 Task: Use the formula "PERCENTIF" in spreadsheet "Project protfolio".
Action: Key pressed '='
Screenshot: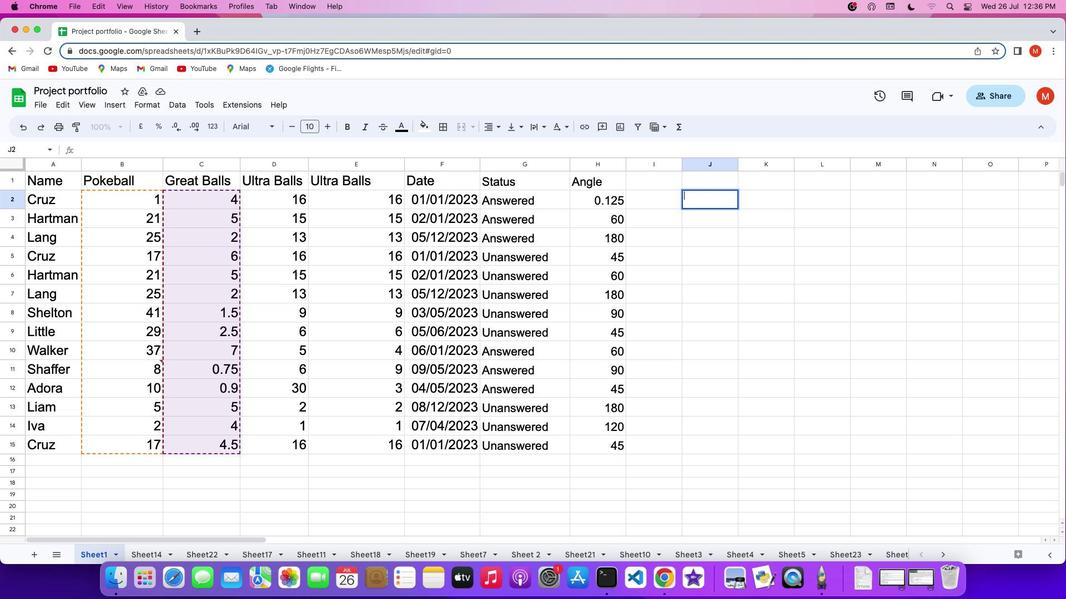 
Action: Mouse moved to (683, 136)
Screenshot: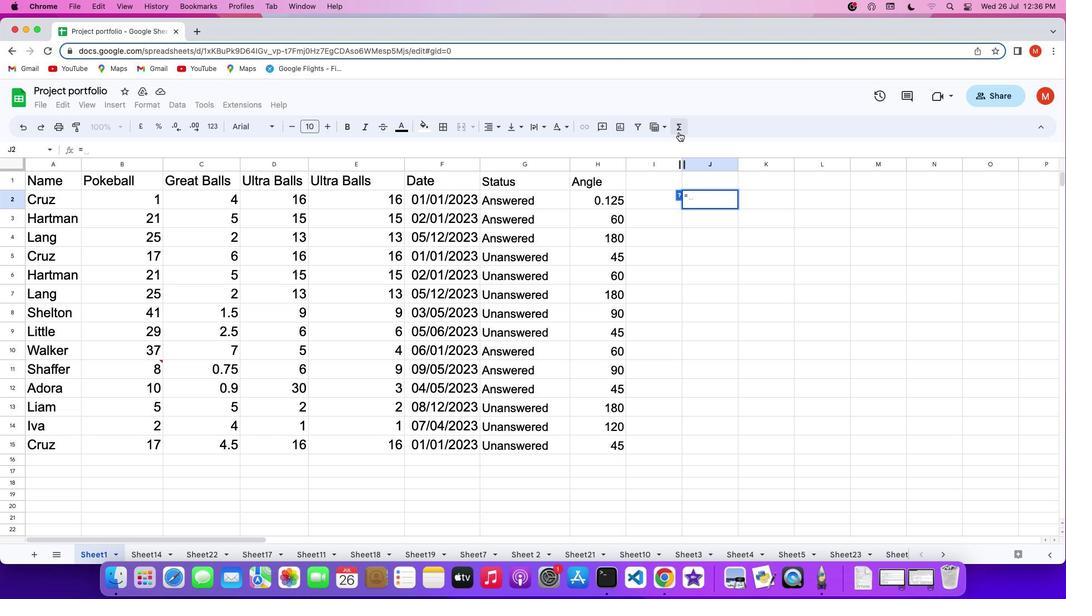 
Action: Mouse pressed left at (683, 136)
Screenshot: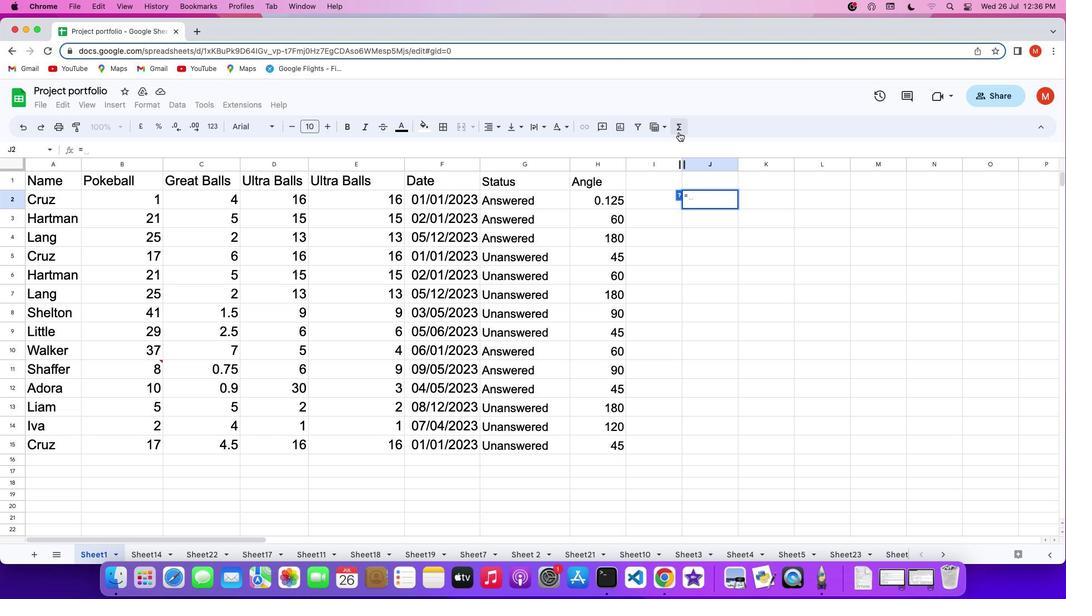 
Action: Mouse moved to (828, 469)
Screenshot: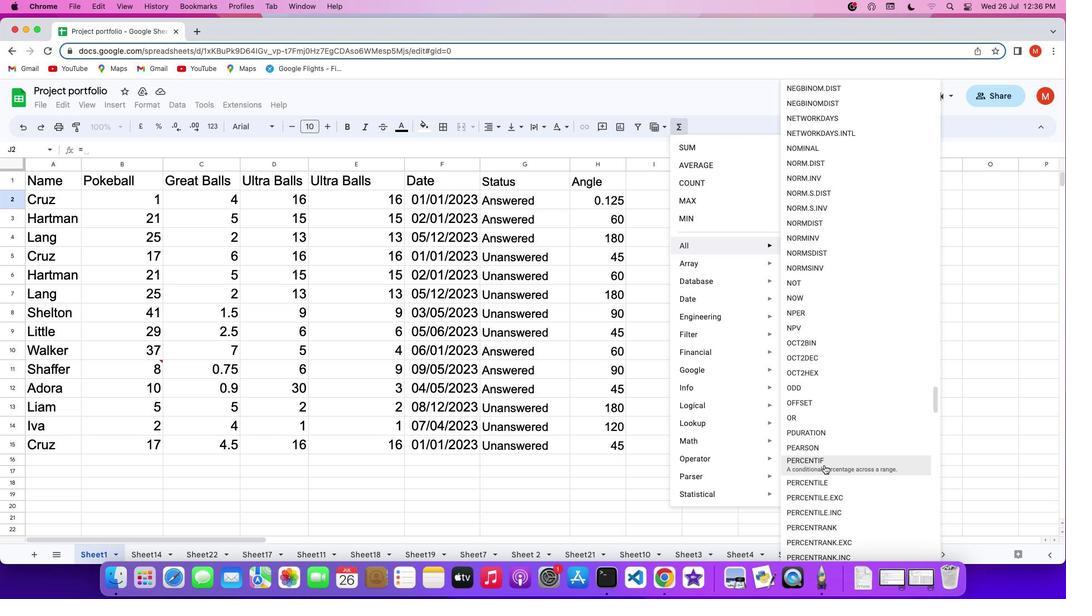 
Action: Mouse pressed left at (828, 469)
Screenshot: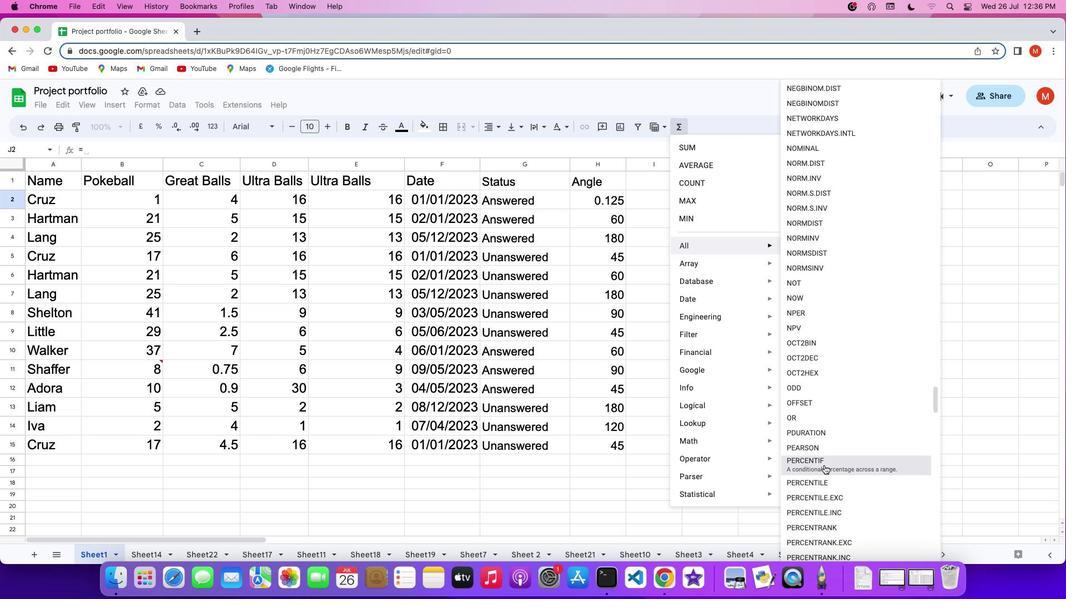 
Action: Mouse moved to (143, 207)
Screenshot: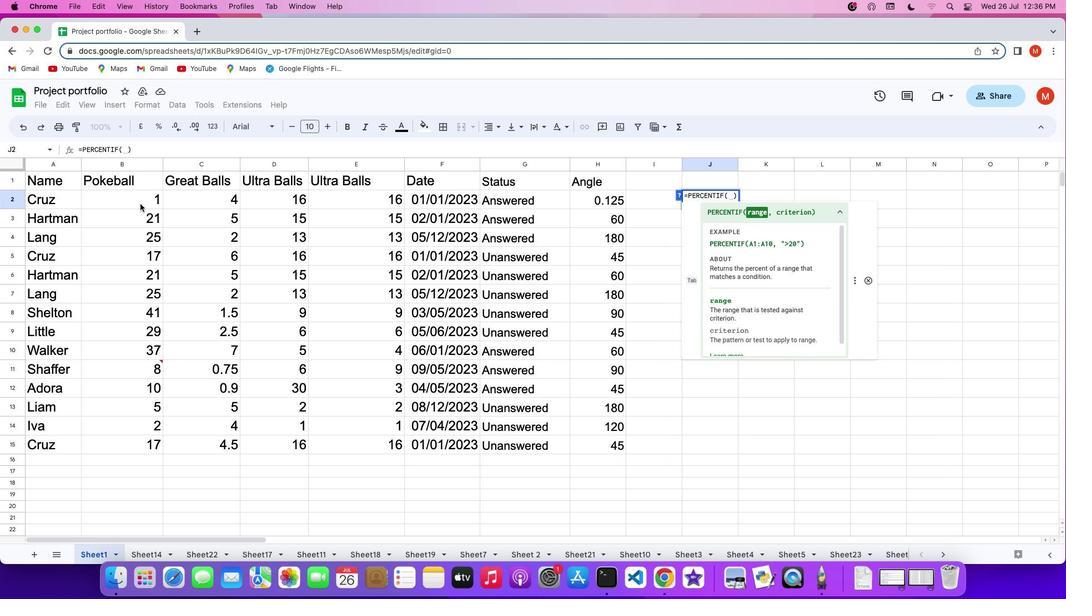 
Action: Mouse pressed left at (143, 207)
Screenshot: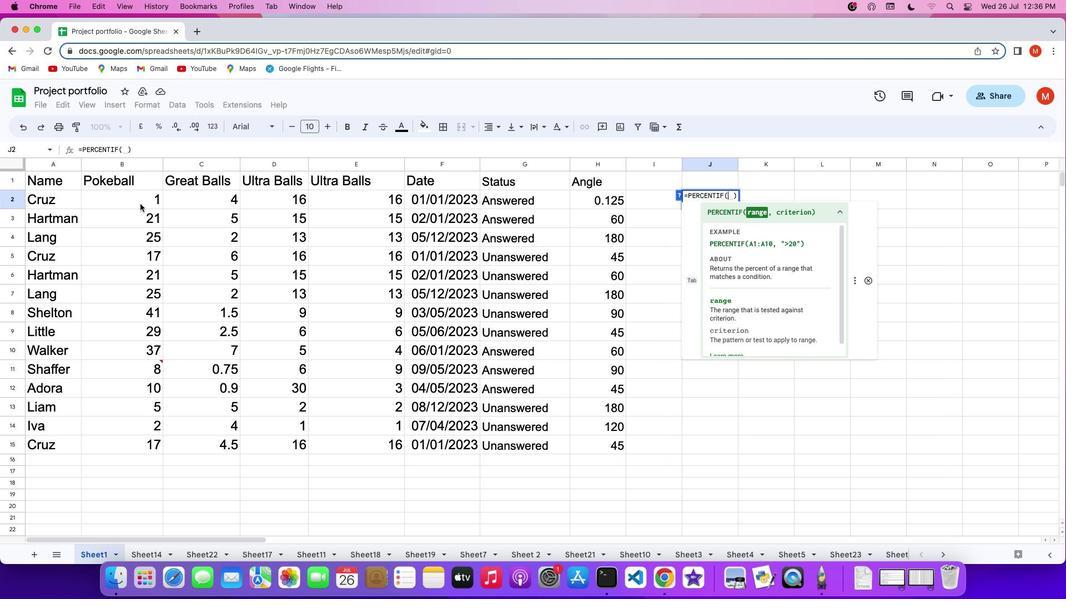 
Action: Mouse moved to (133, 449)
Screenshot: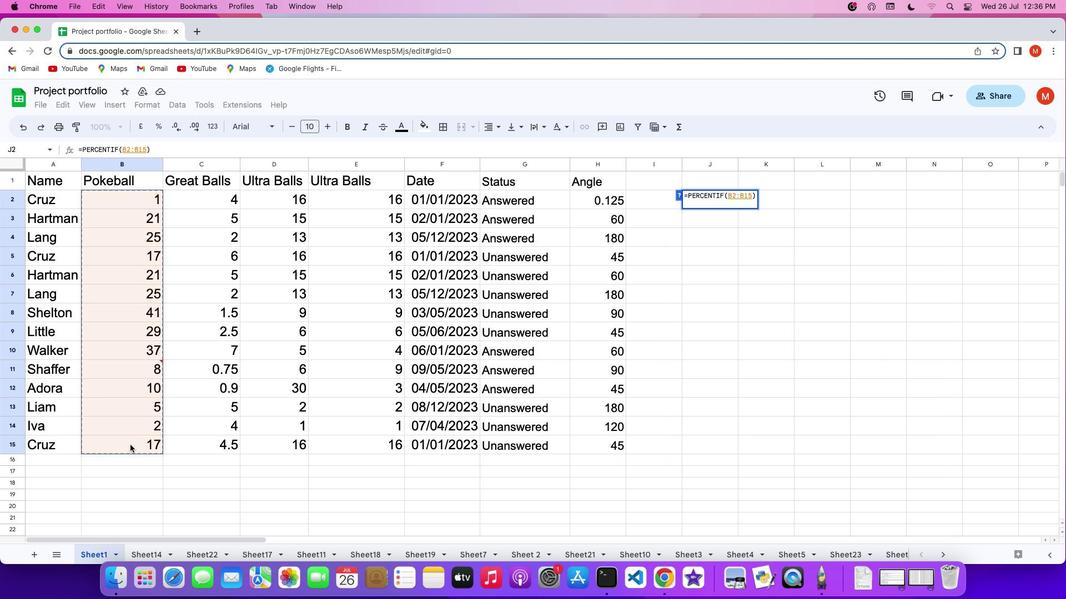 
Action: Key pressed ','
Screenshot: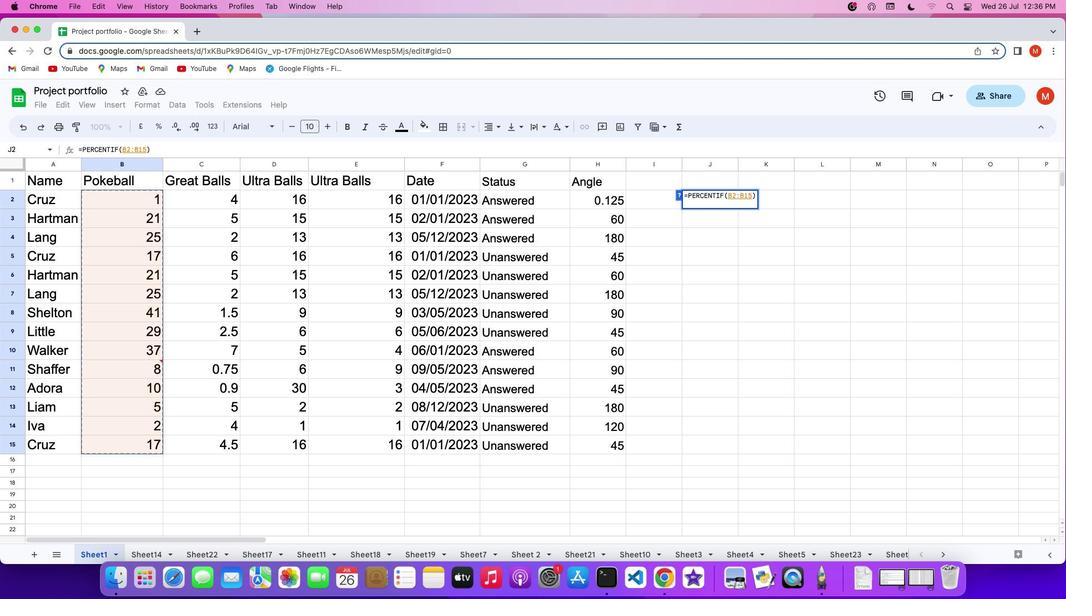 
Action: Mouse moved to (254, 368)
Screenshot: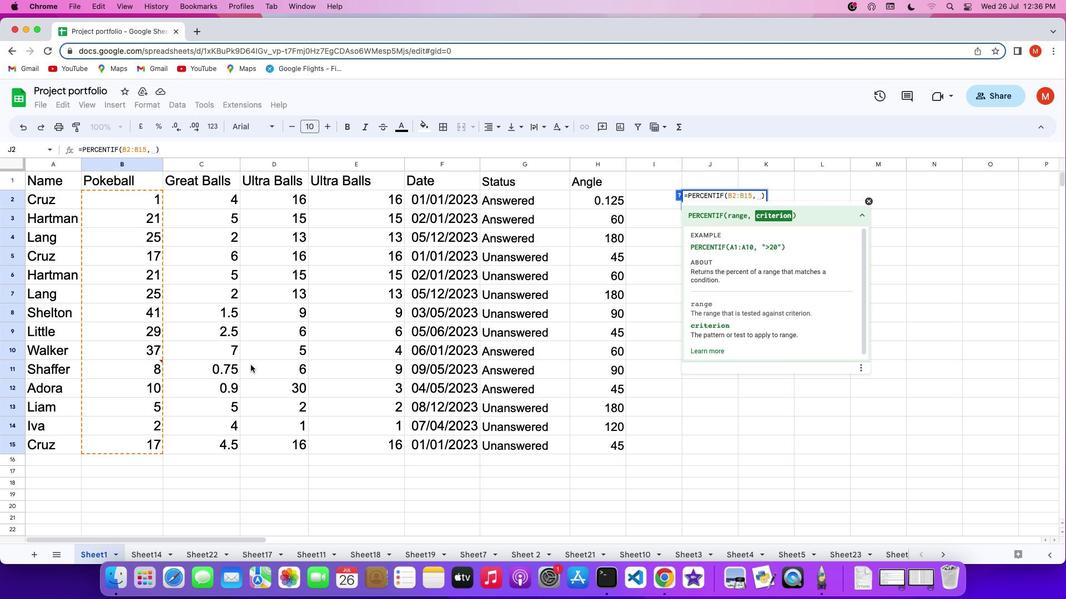 
Action: Key pressed Key.shift_r'"'Key.shift_r'>''2''0'Key.shift_r'"'Key.enter
Screenshot: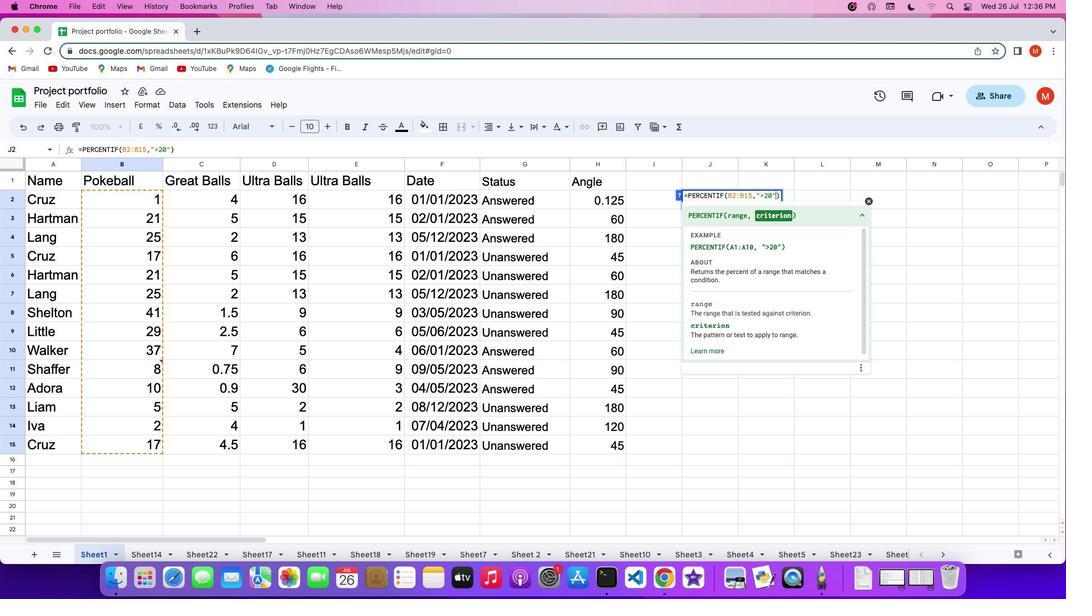 
